 Task: Filter industry by Administrative and Support Services.
Action: Mouse moved to (294, 78)
Screenshot: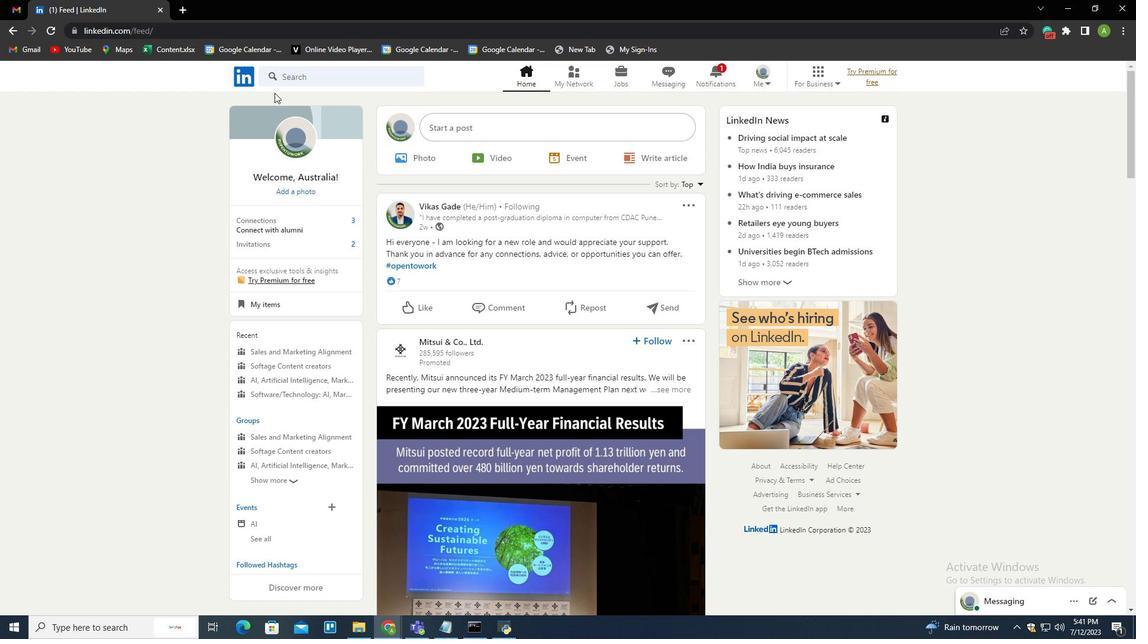 
Action: Mouse pressed left at (294, 78)
Screenshot: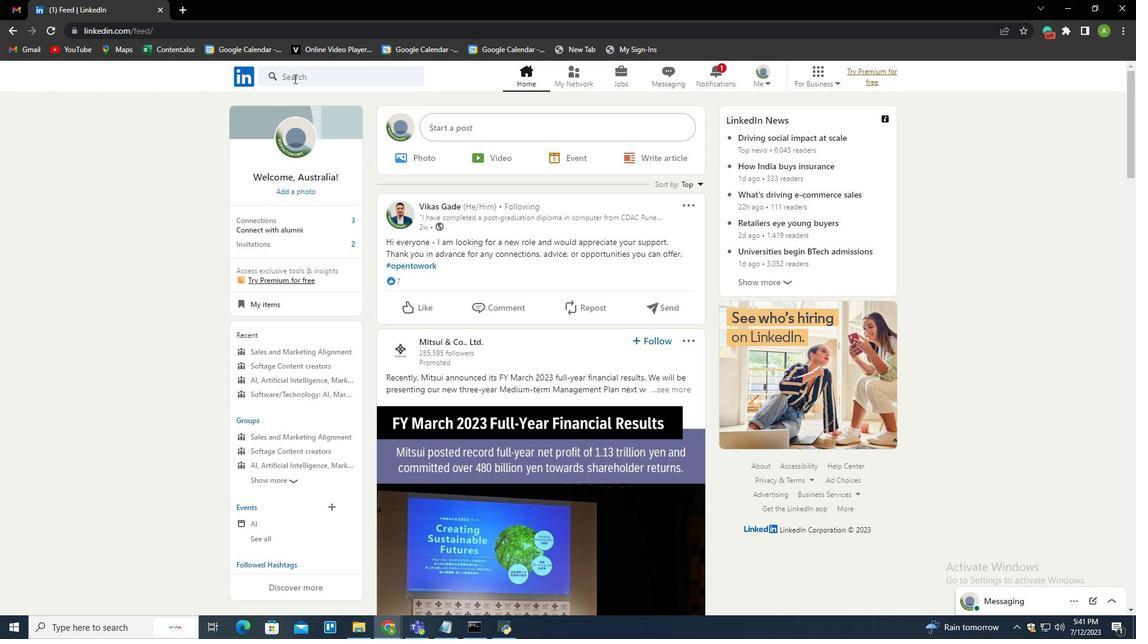 
Action: Mouse moved to (307, 174)
Screenshot: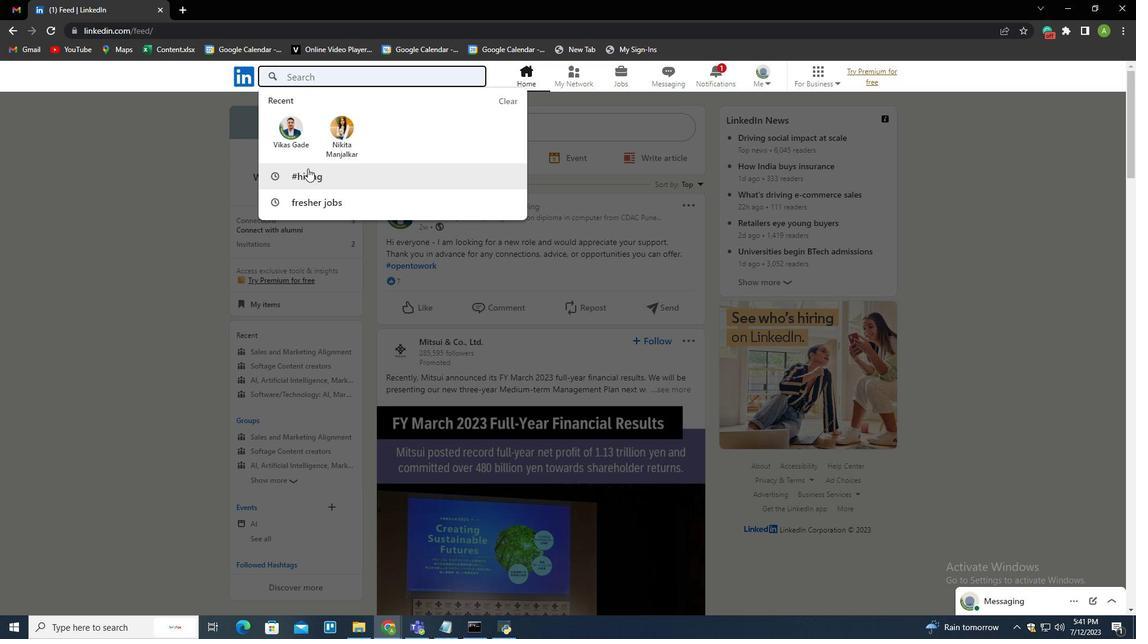 
Action: Mouse pressed left at (307, 174)
Screenshot: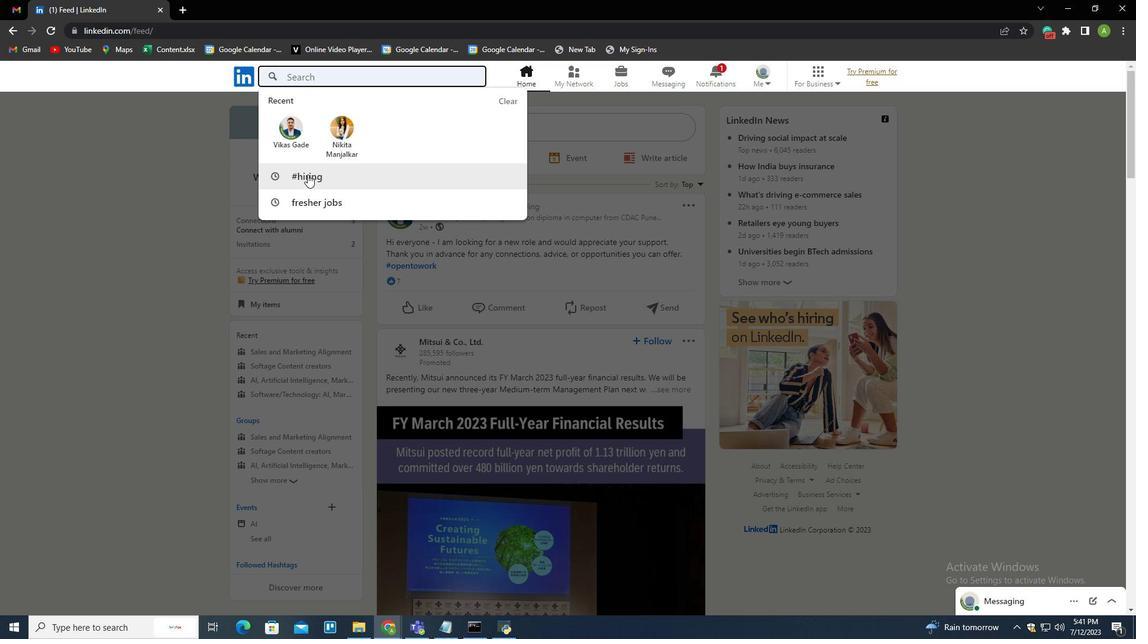 
Action: Mouse moved to (321, 106)
Screenshot: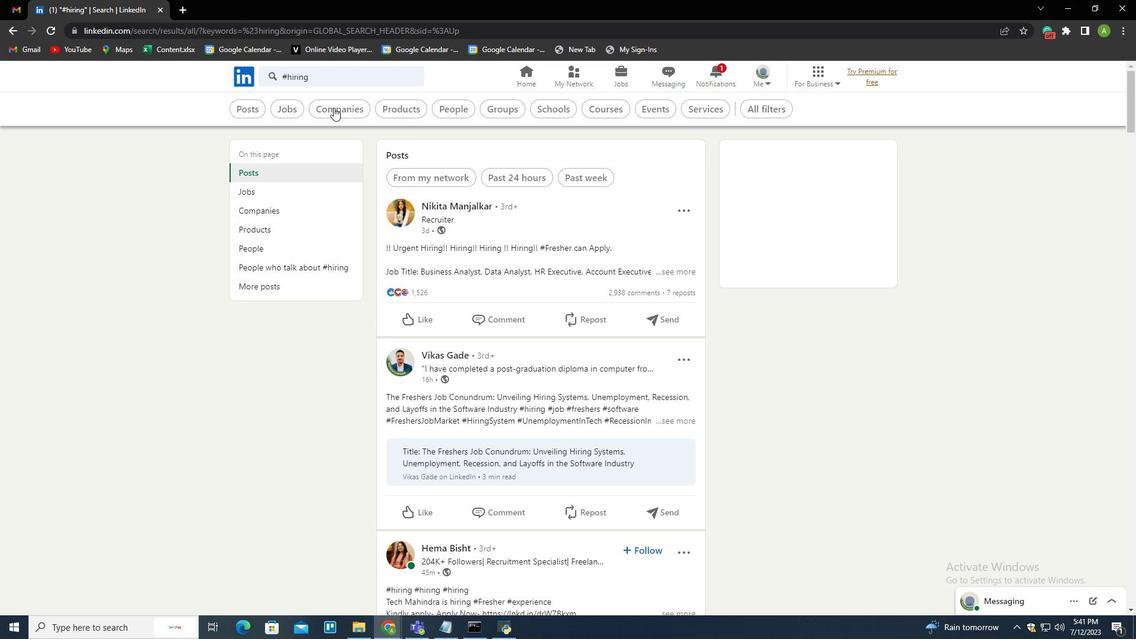 
Action: Mouse pressed left at (321, 106)
Screenshot: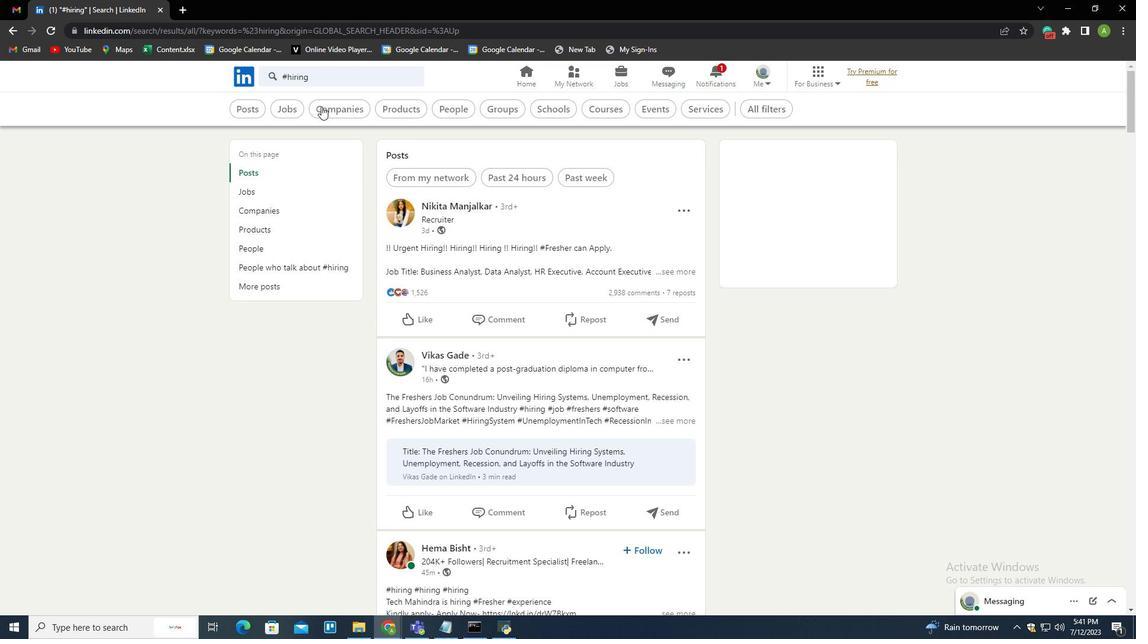 
Action: Mouse moved to (401, 108)
Screenshot: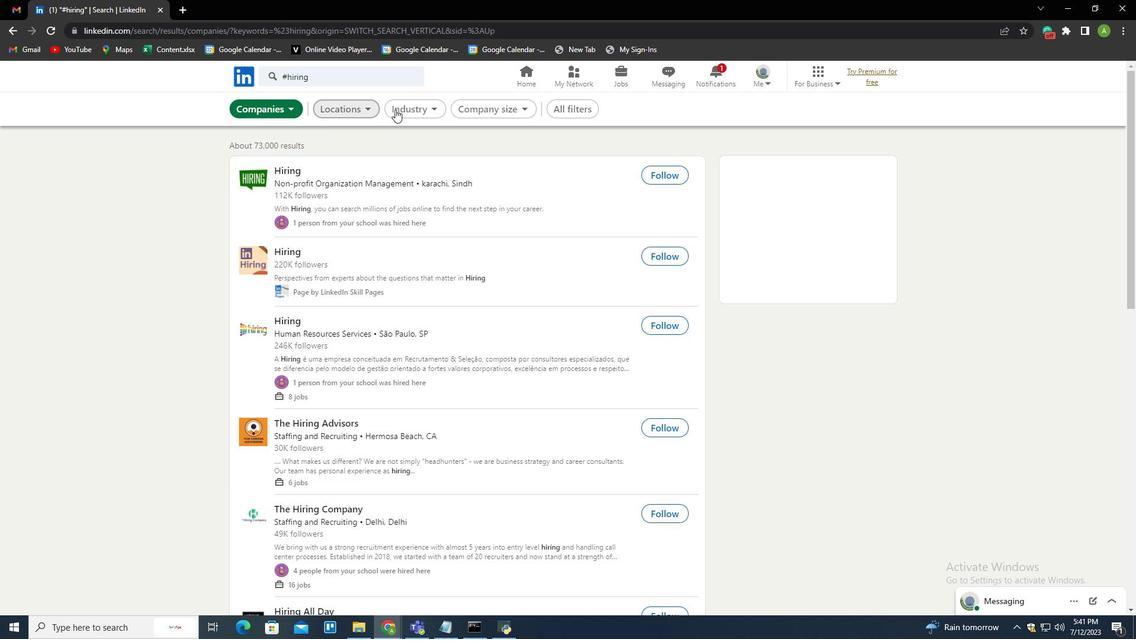 
Action: Mouse pressed left at (401, 108)
Screenshot: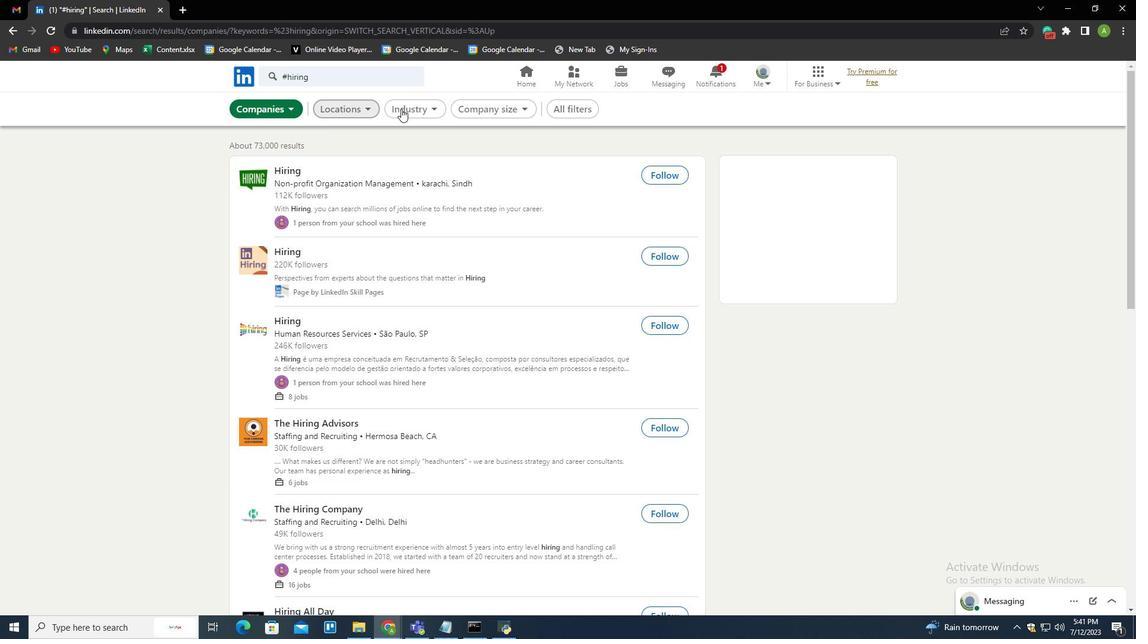 
Action: Mouse moved to (341, 177)
Screenshot: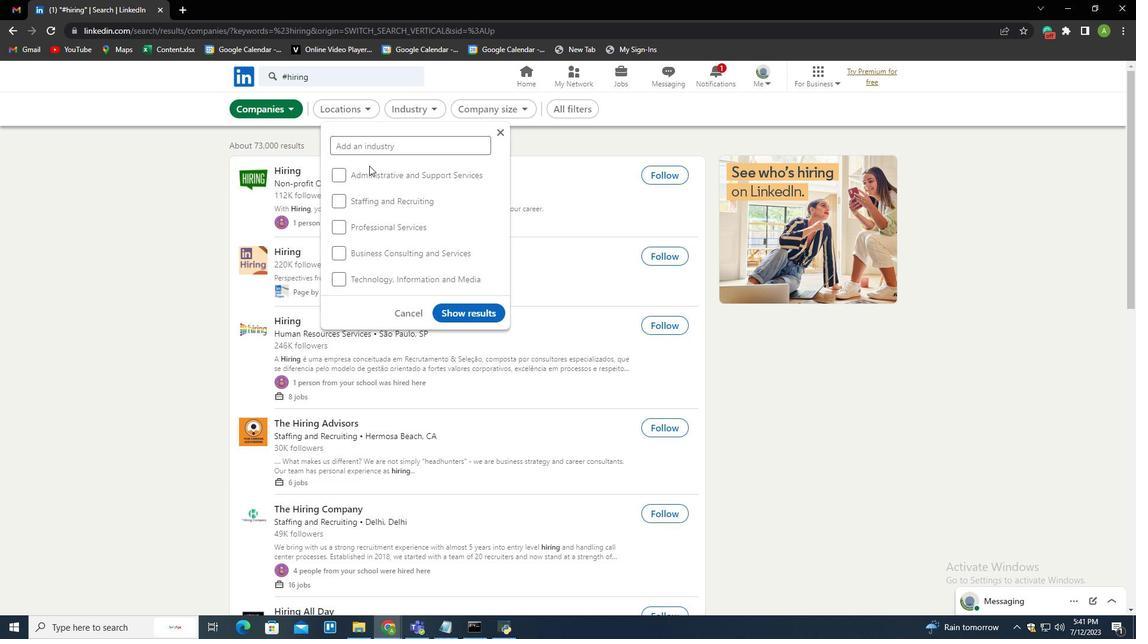 
Action: Mouse pressed left at (341, 177)
Screenshot: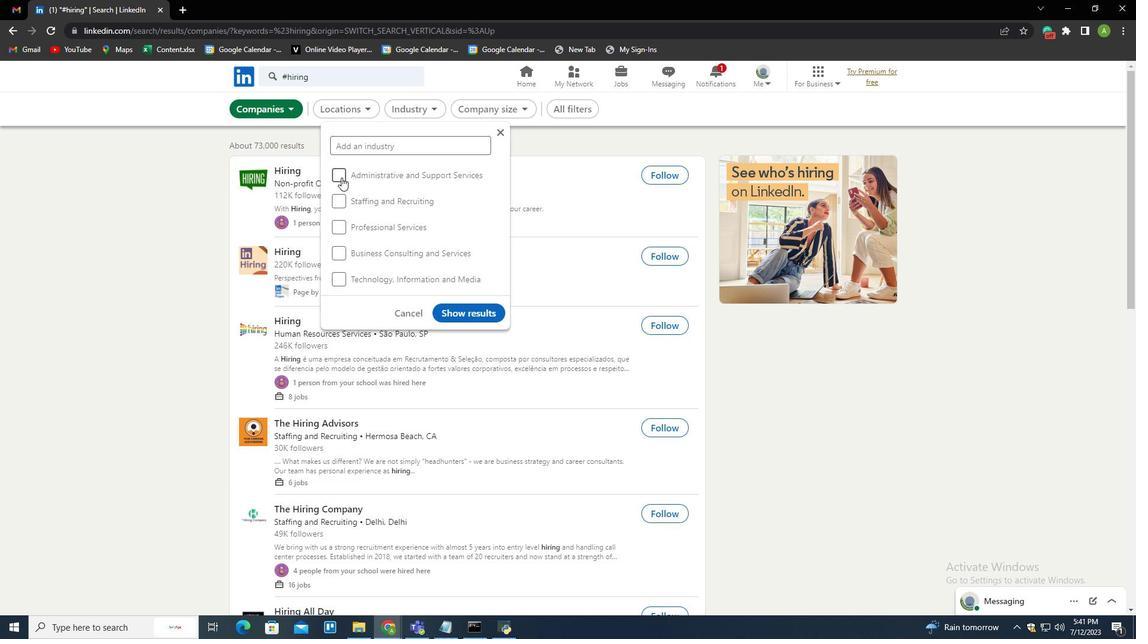 
Action: Mouse moved to (434, 107)
Screenshot: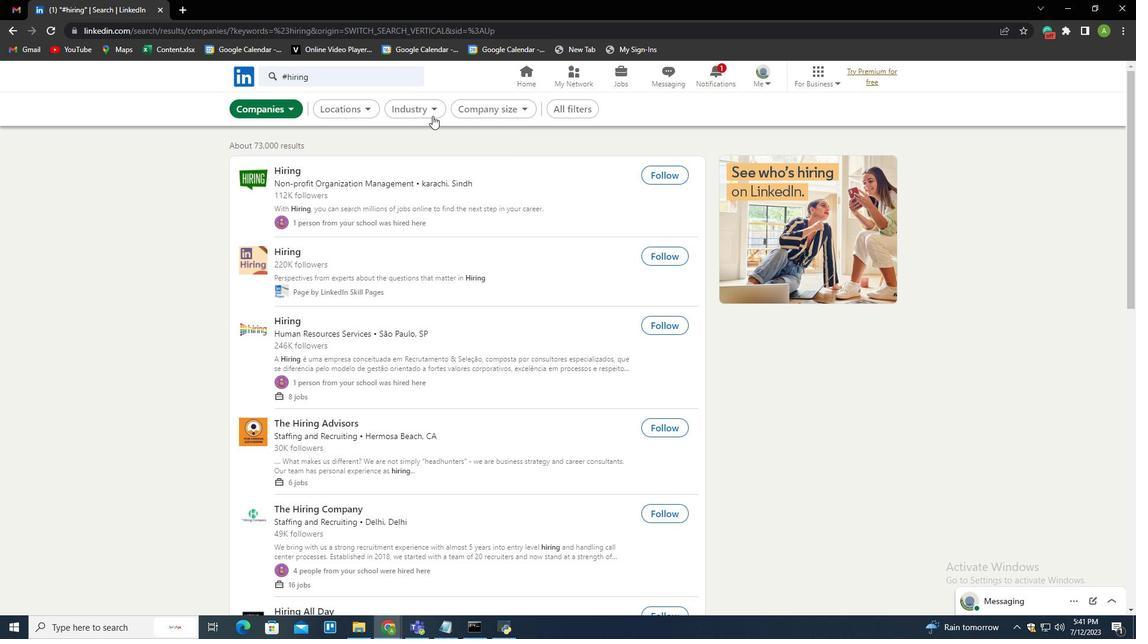 
Action: Mouse pressed left at (434, 107)
Screenshot: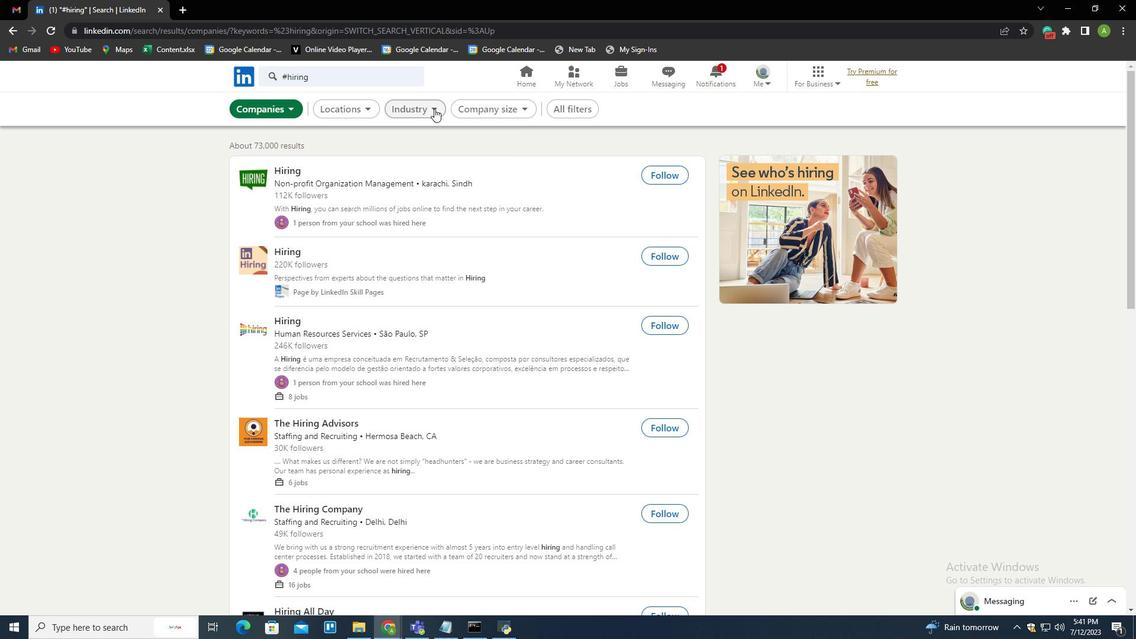 
Action: Mouse moved to (432, 108)
Screenshot: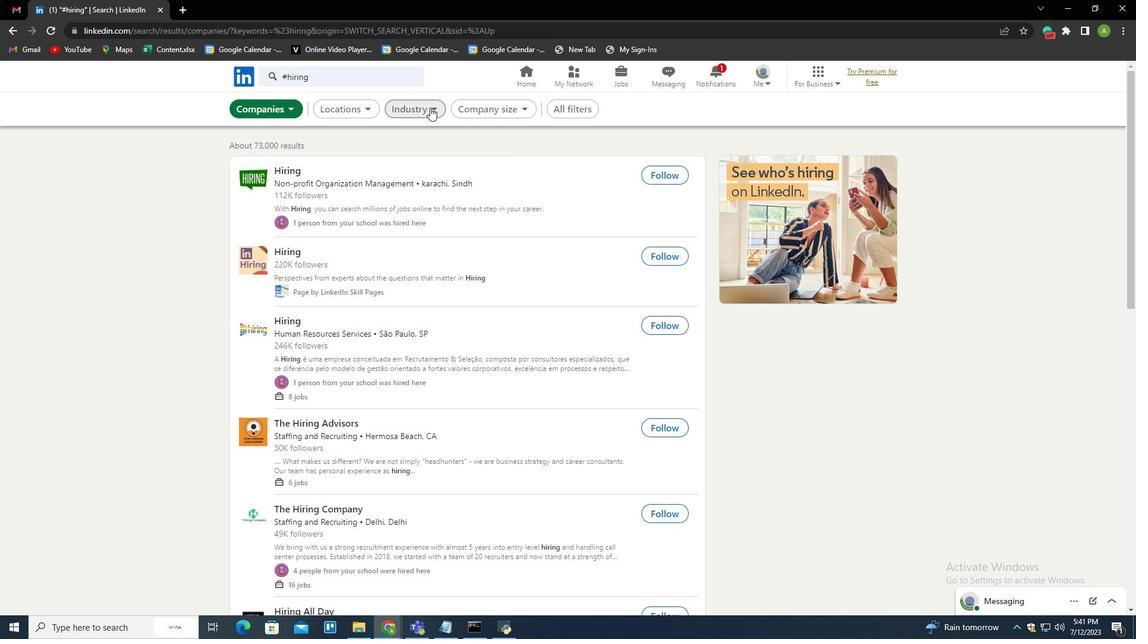 
Action: Mouse pressed left at (432, 108)
Screenshot: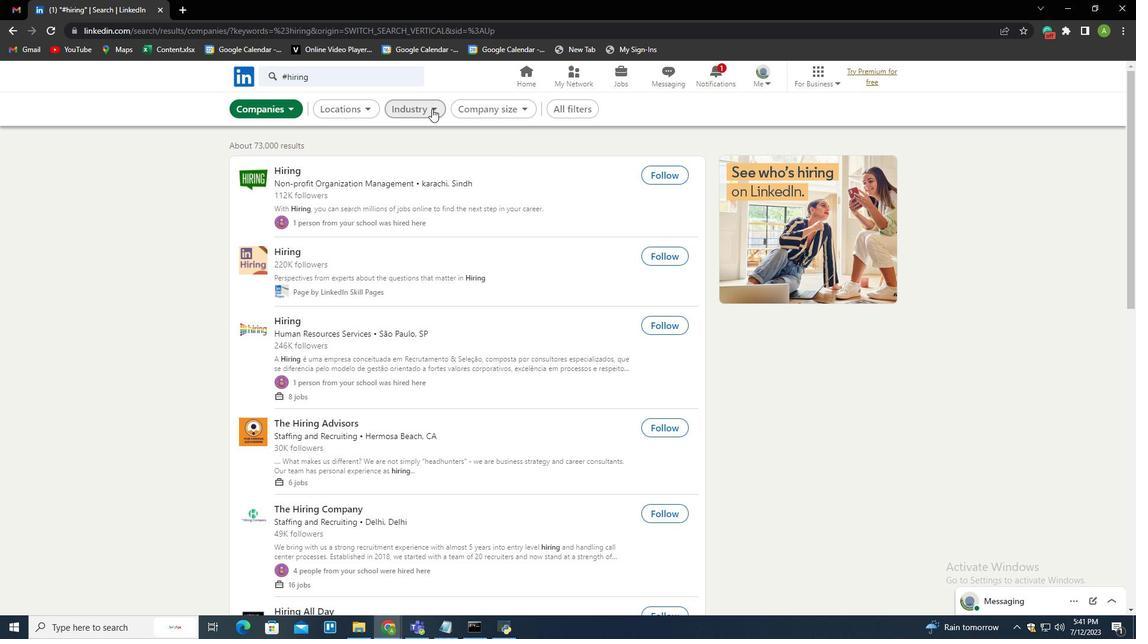 
Action: Mouse moved to (458, 306)
Screenshot: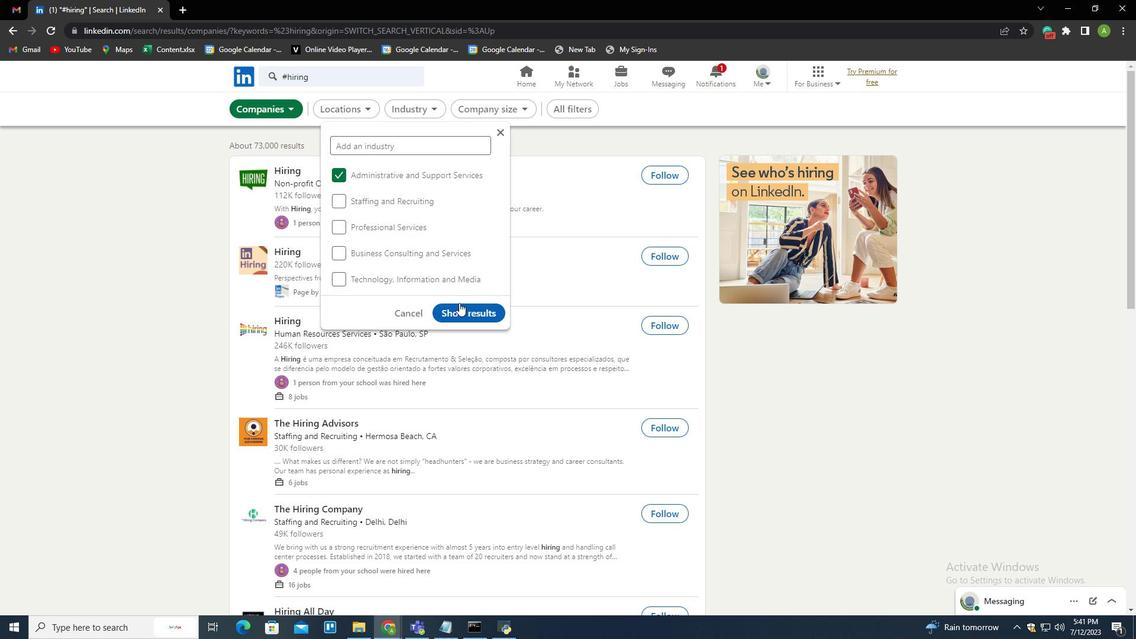 
Action: Mouse pressed left at (458, 306)
Screenshot: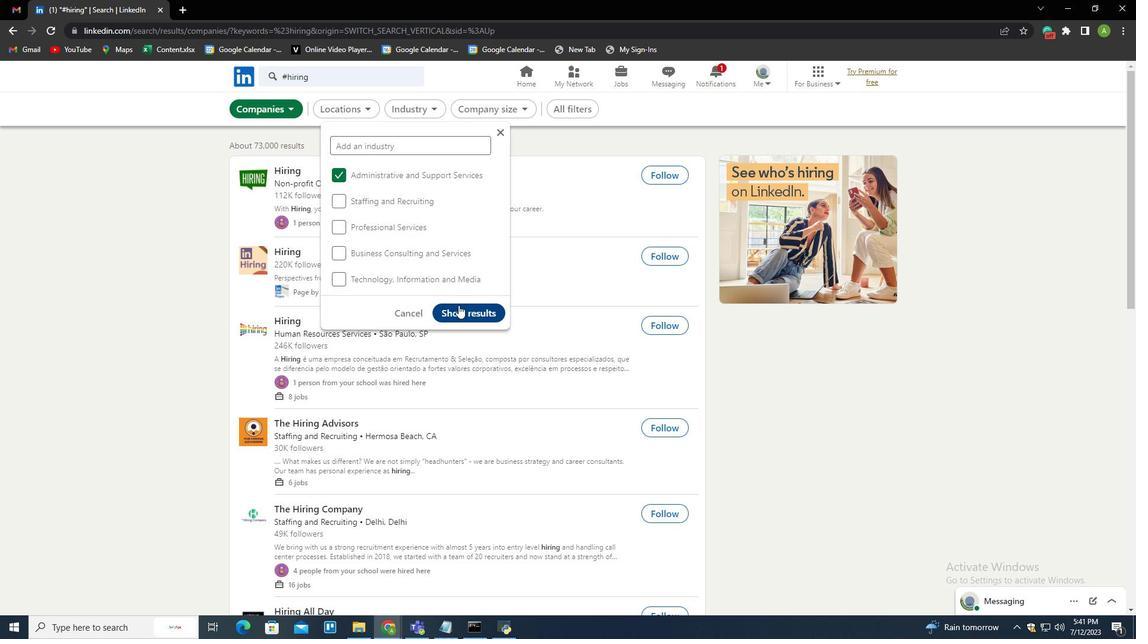 
Action: Mouse moved to (458, 307)
Screenshot: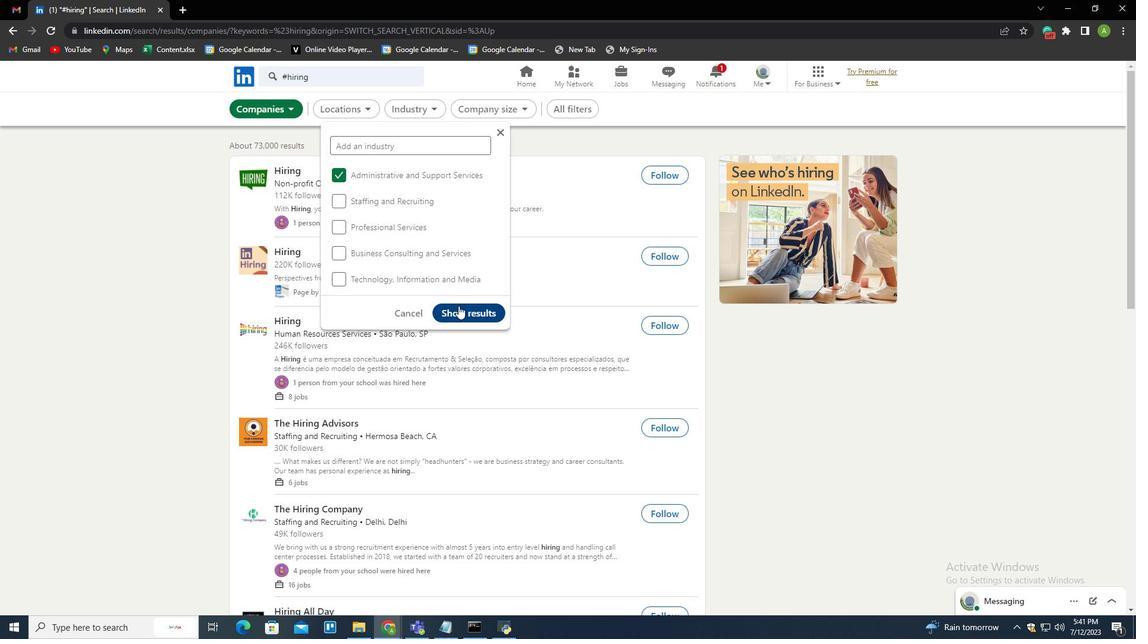 
